Task: Use the formula "Max" in spreadsheet "Project protfolio".
Action: Mouse moved to (616, 94)
Screenshot: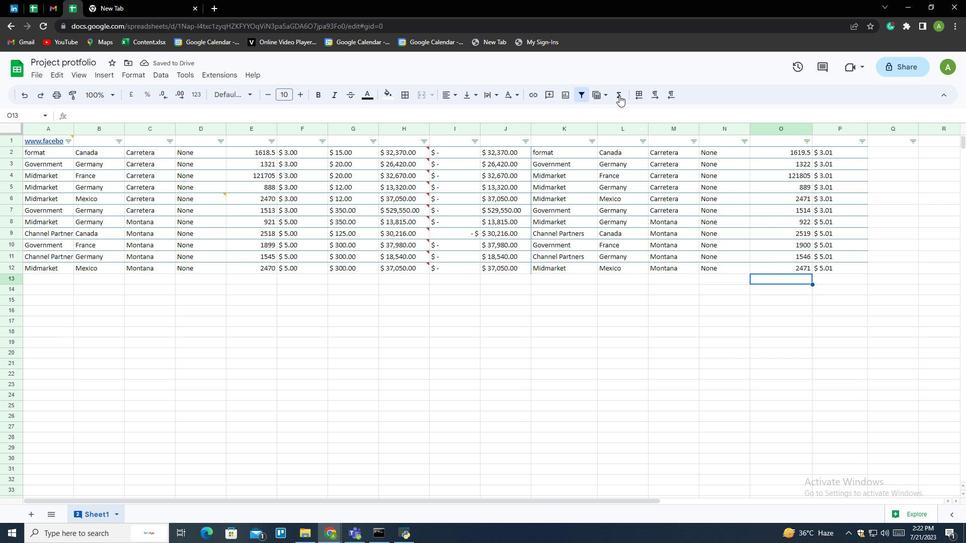 
Action: Mouse pressed left at (616, 94)
Screenshot: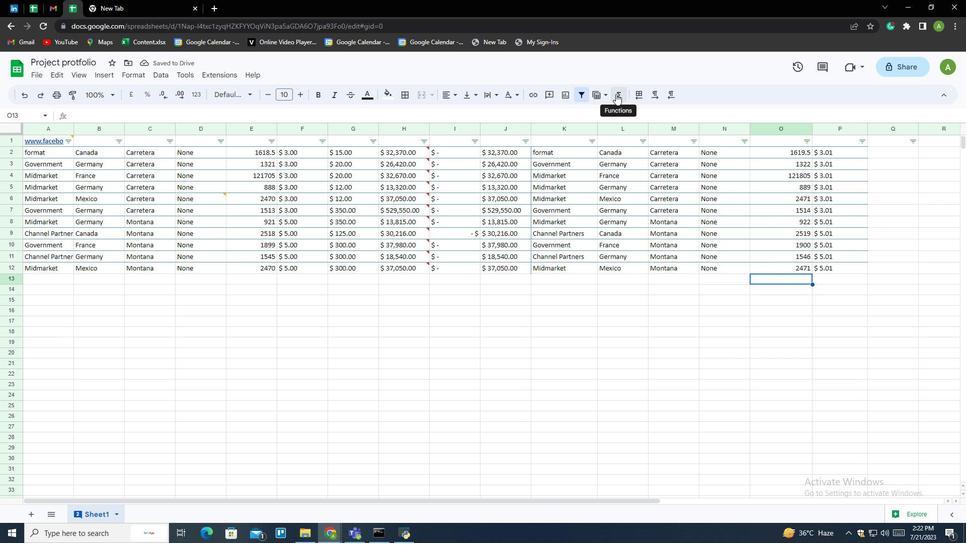 
Action: Mouse moved to (634, 164)
Screenshot: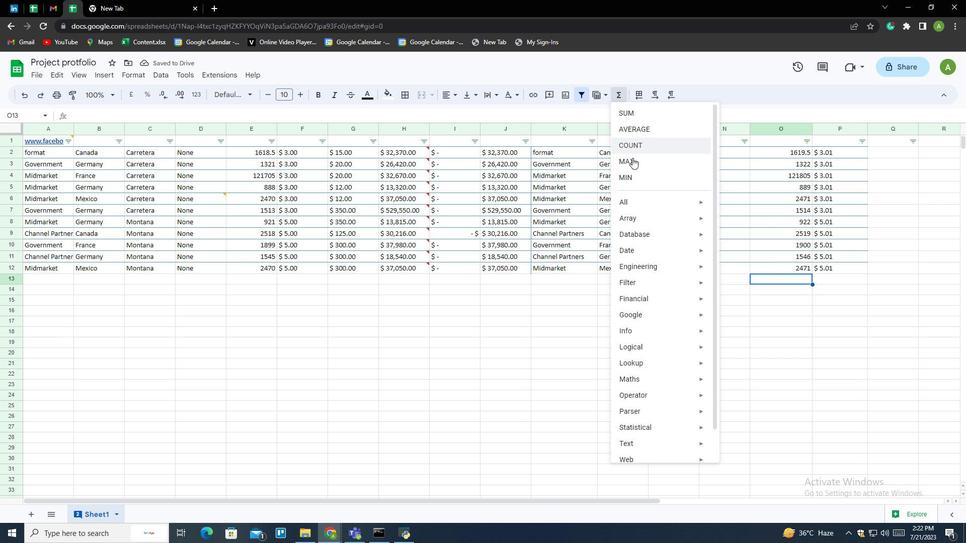 
Action: Mouse pressed left at (634, 164)
Screenshot: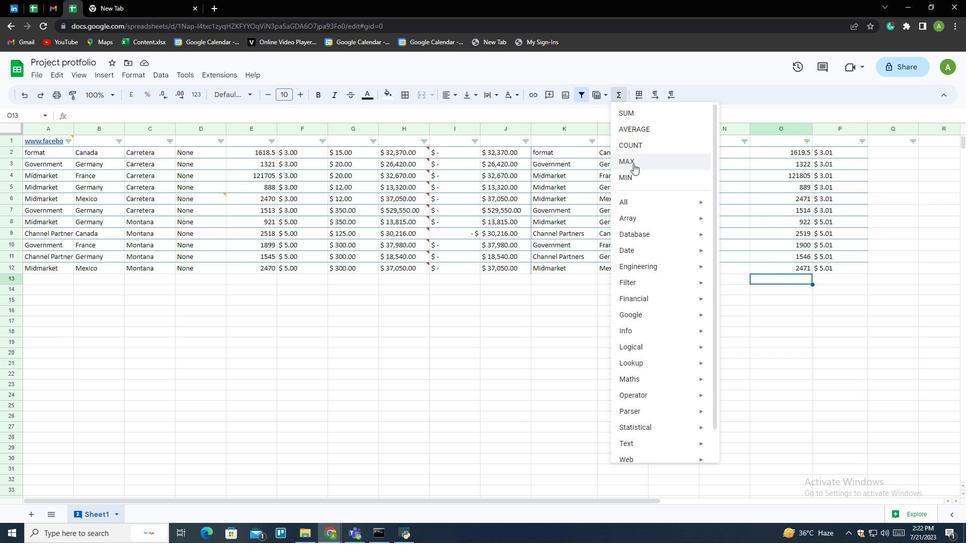 
Action: Mouse moved to (791, 155)
Screenshot: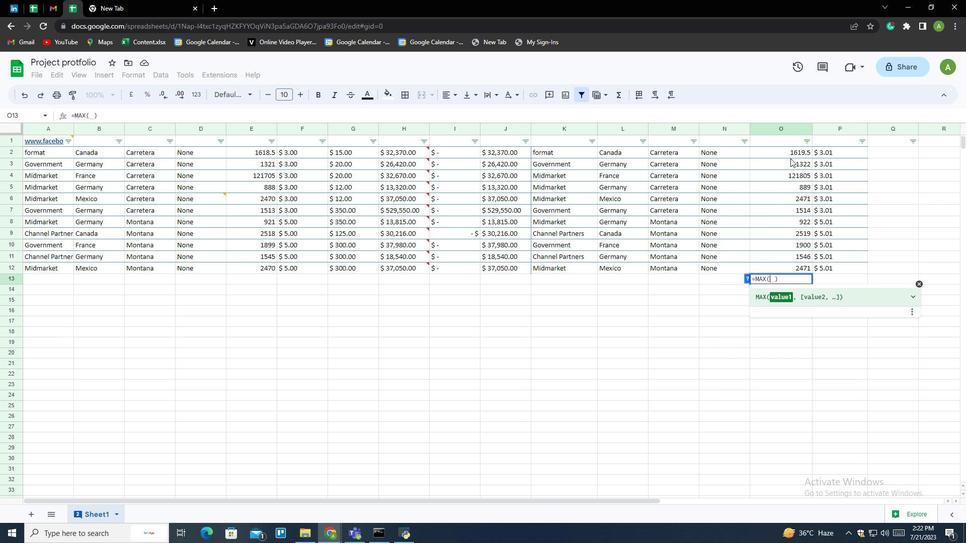 
Action: Mouse pressed left at (791, 155)
Screenshot: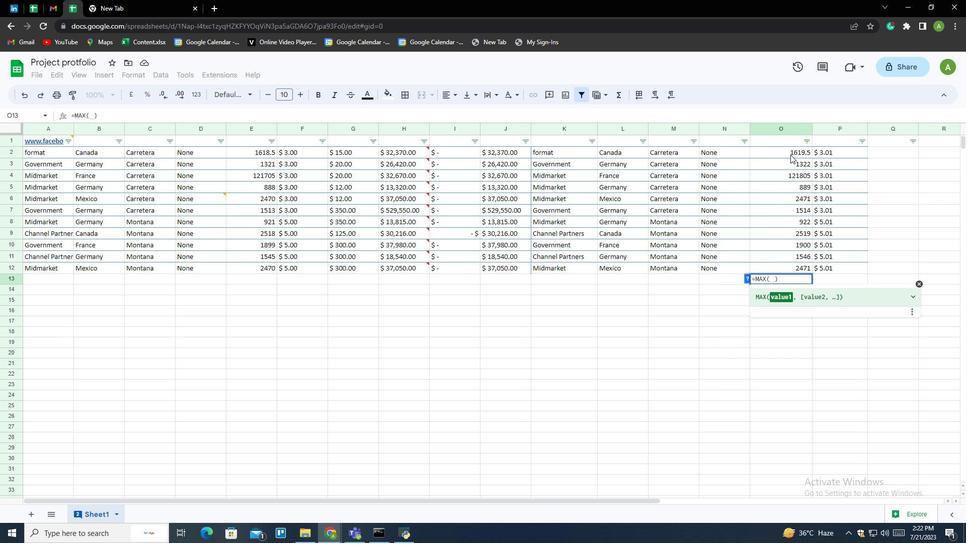
Action: Mouse moved to (802, 269)
Screenshot: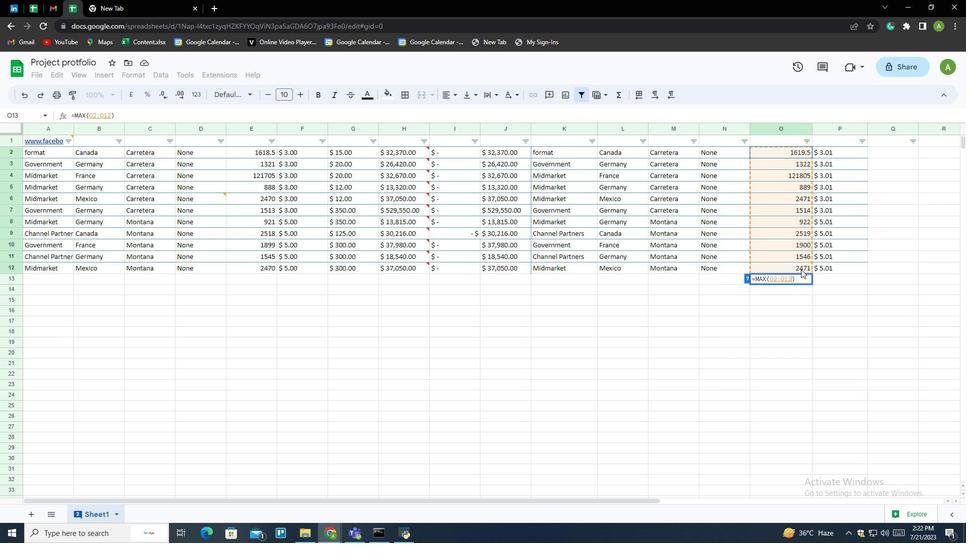
Action: Key pressed <Key.enter>
Screenshot: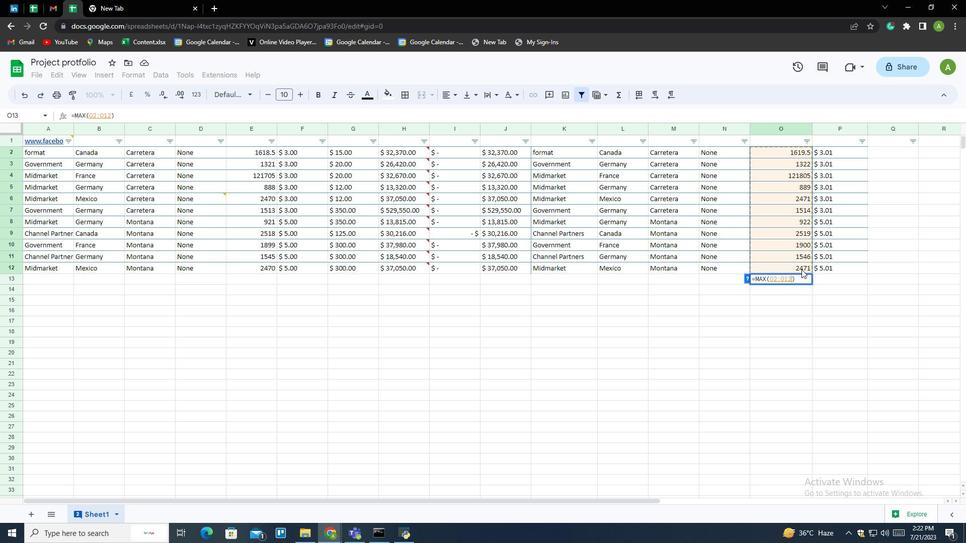
